 Task: Arrange a 60-minute meeting to evaluate employee performance improvement plans.
Action: Mouse moved to (85, 124)
Screenshot: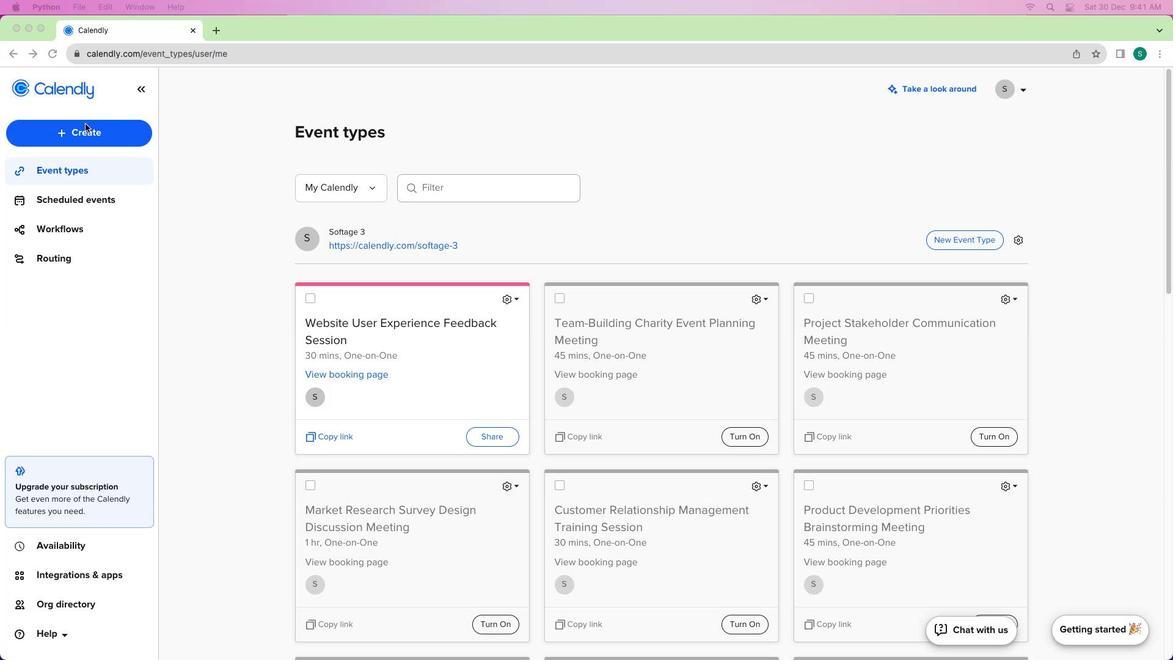 
Action: Mouse pressed left at (85, 124)
Screenshot: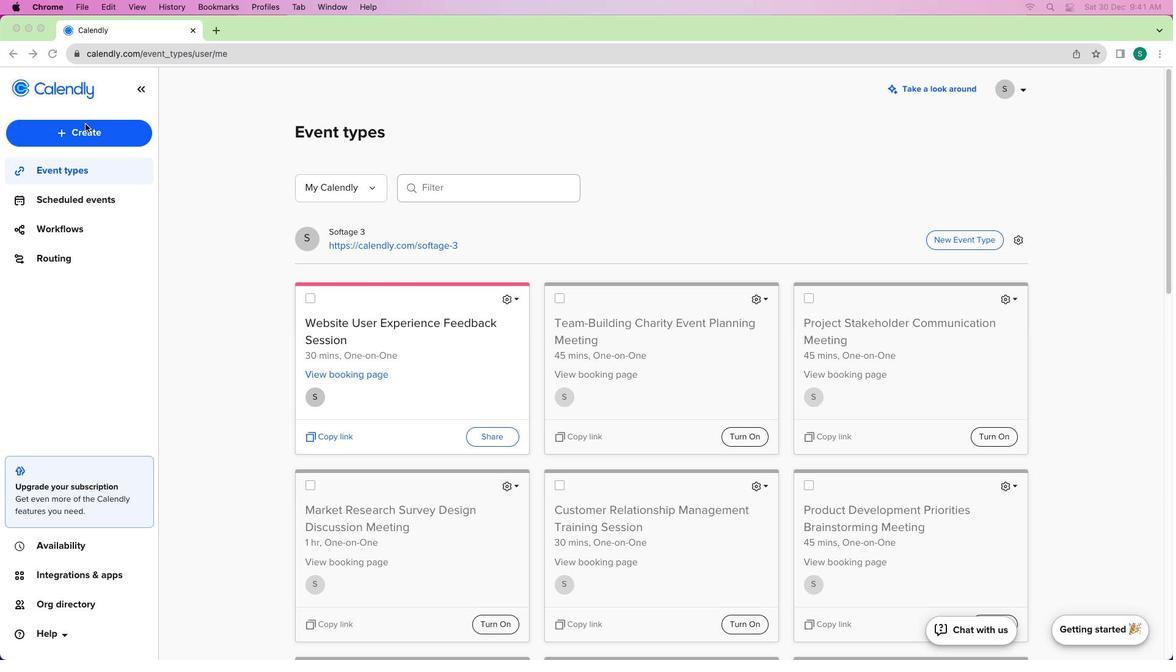 
Action: Mouse moved to (85, 132)
Screenshot: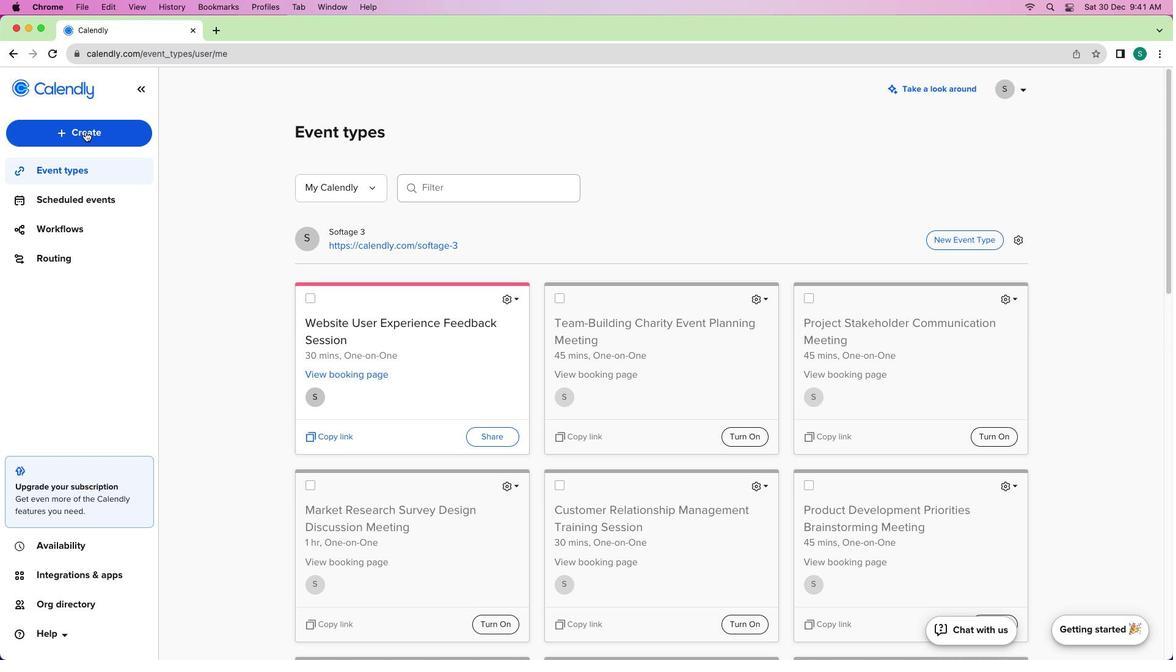 
Action: Mouse pressed left at (85, 132)
Screenshot: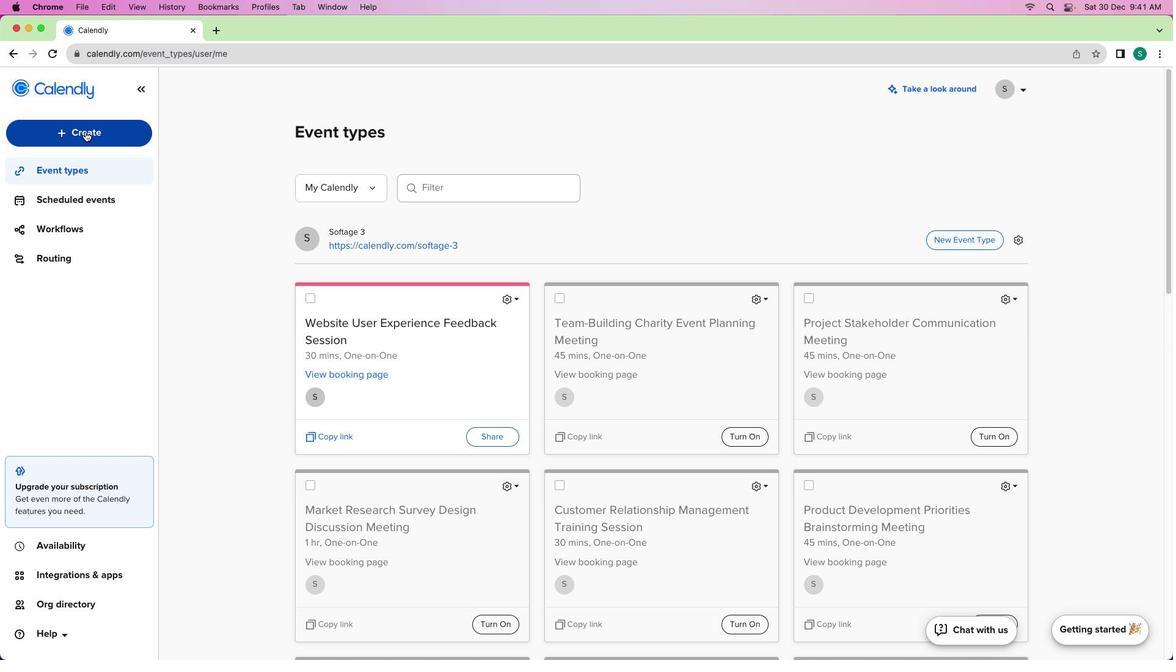 
Action: Mouse moved to (84, 172)
Screenshot: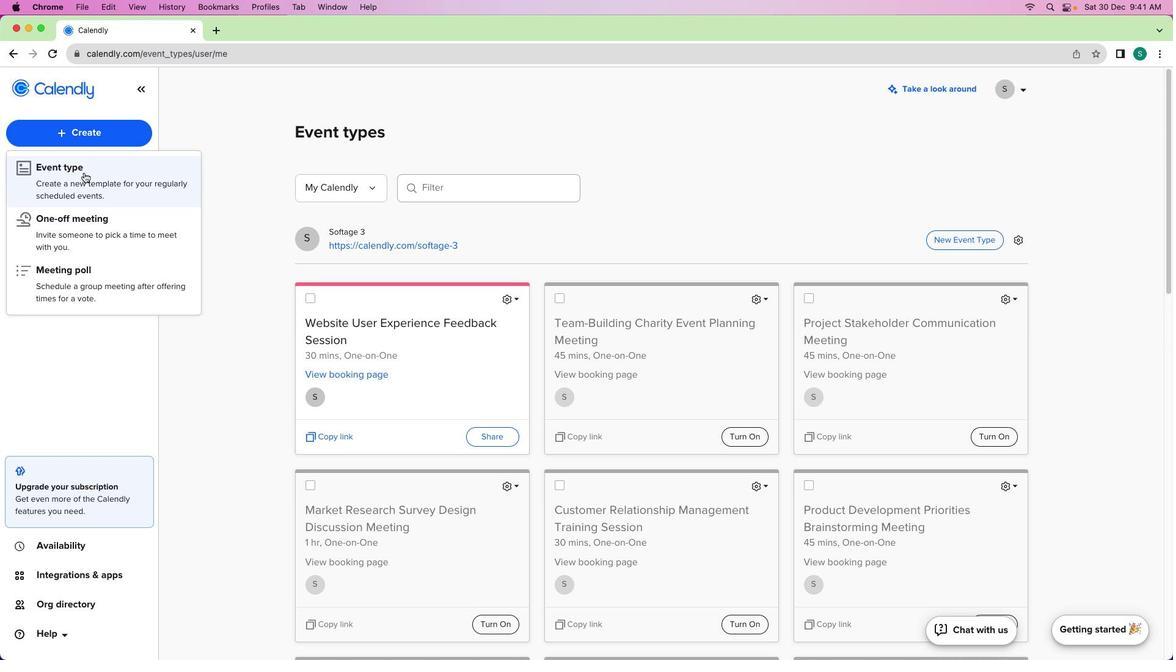 
Action: Mouse pressed left at (84, 172)
Screenshot: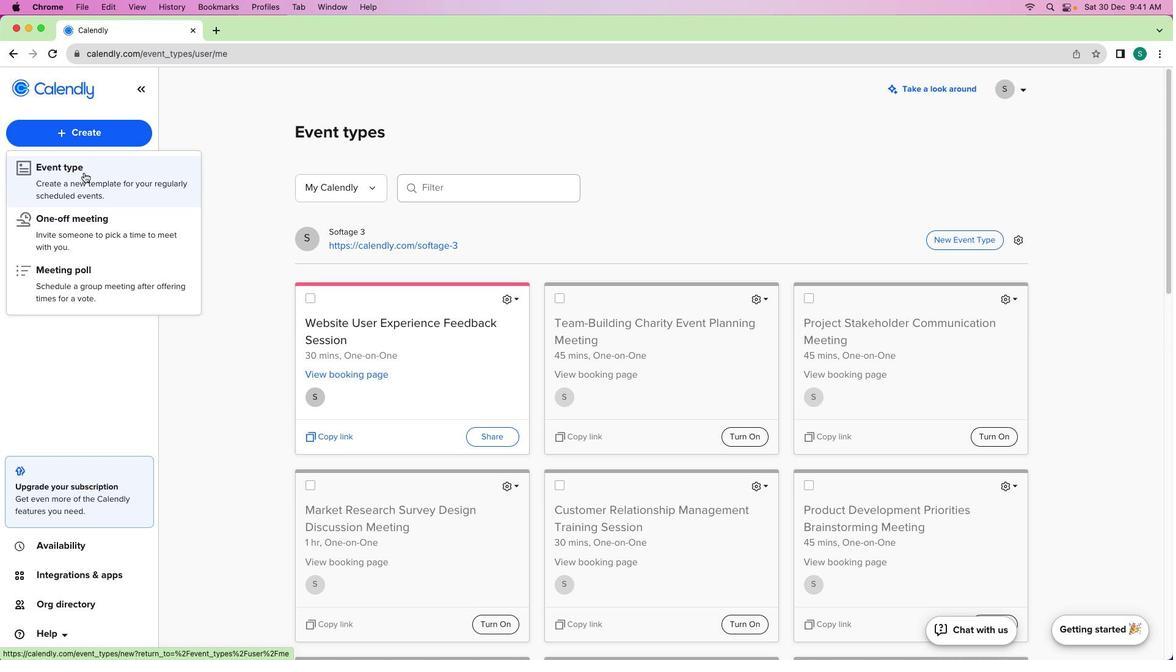 
Action: Mouse moved to (386, 259)
Screenshot: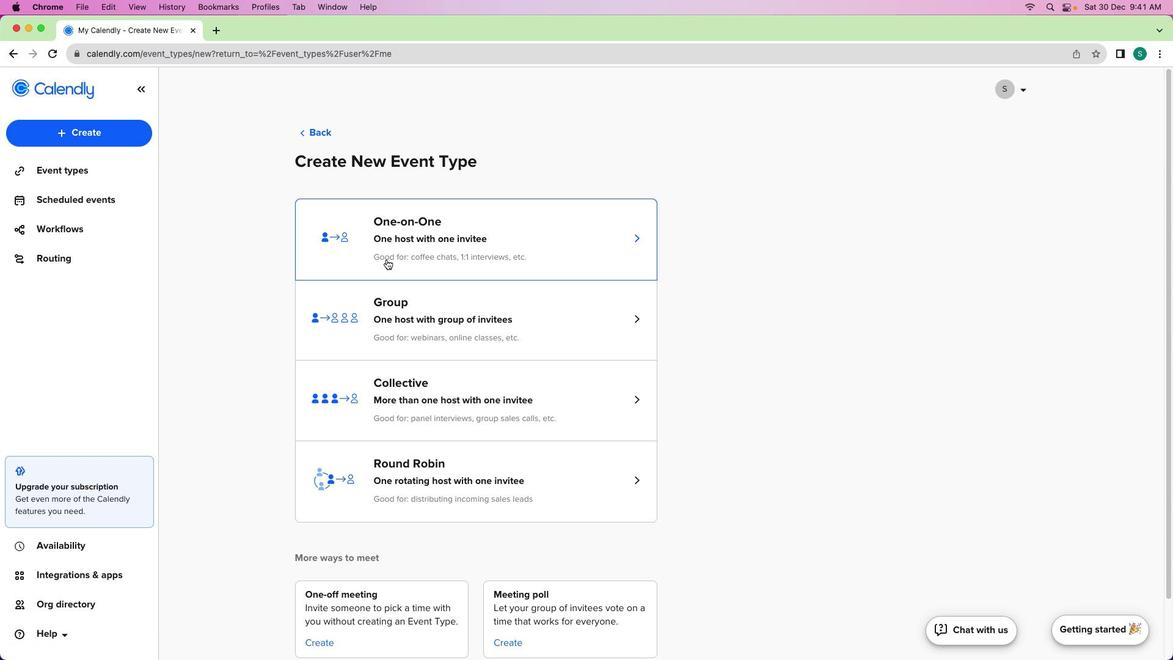 
Action: Mouse pressed left at (386, 259)
Screenshot: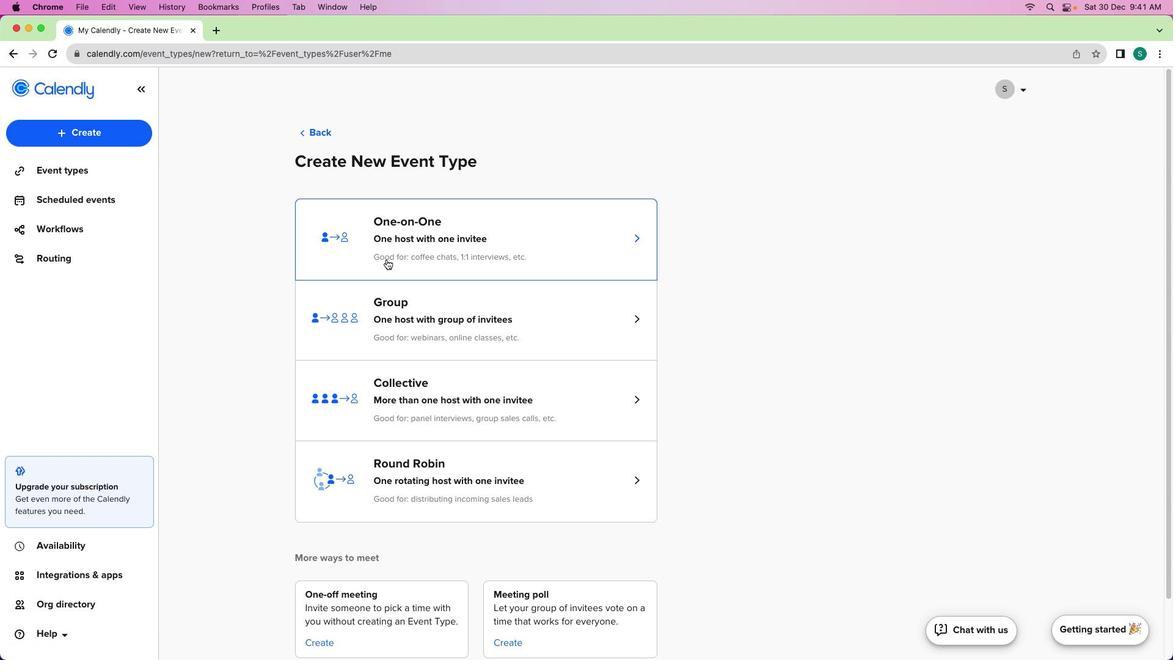 
Action: Mouse moved to (149, 192)
Screenshot: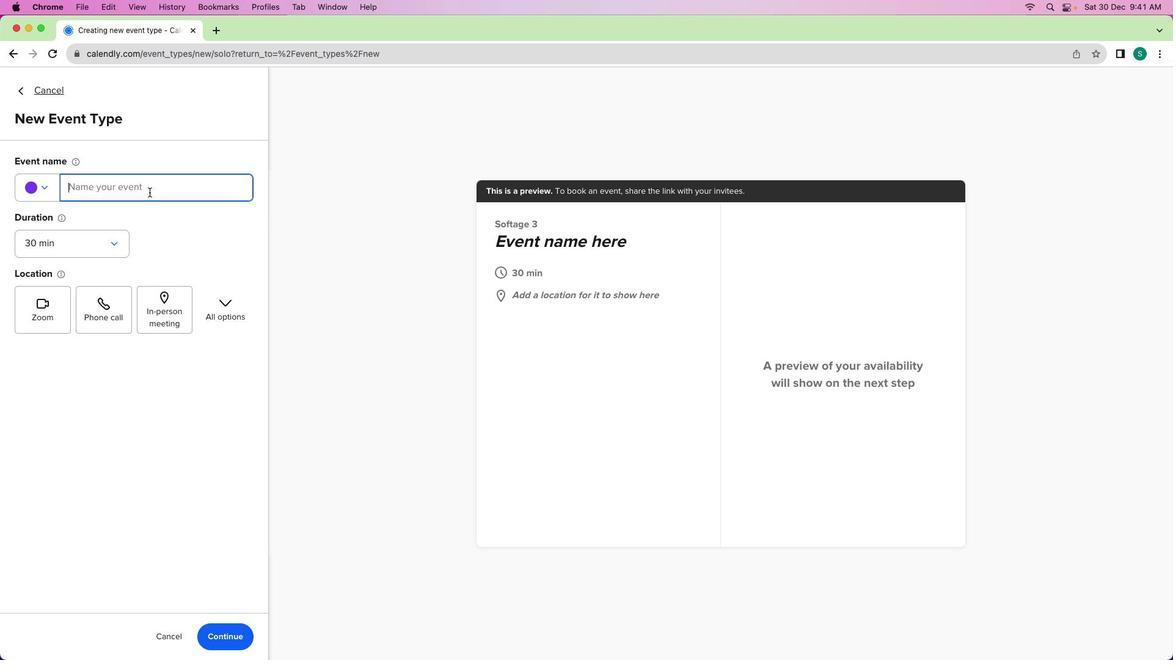 
Action: Mouse pressed left at (149, 192)
Screenshot: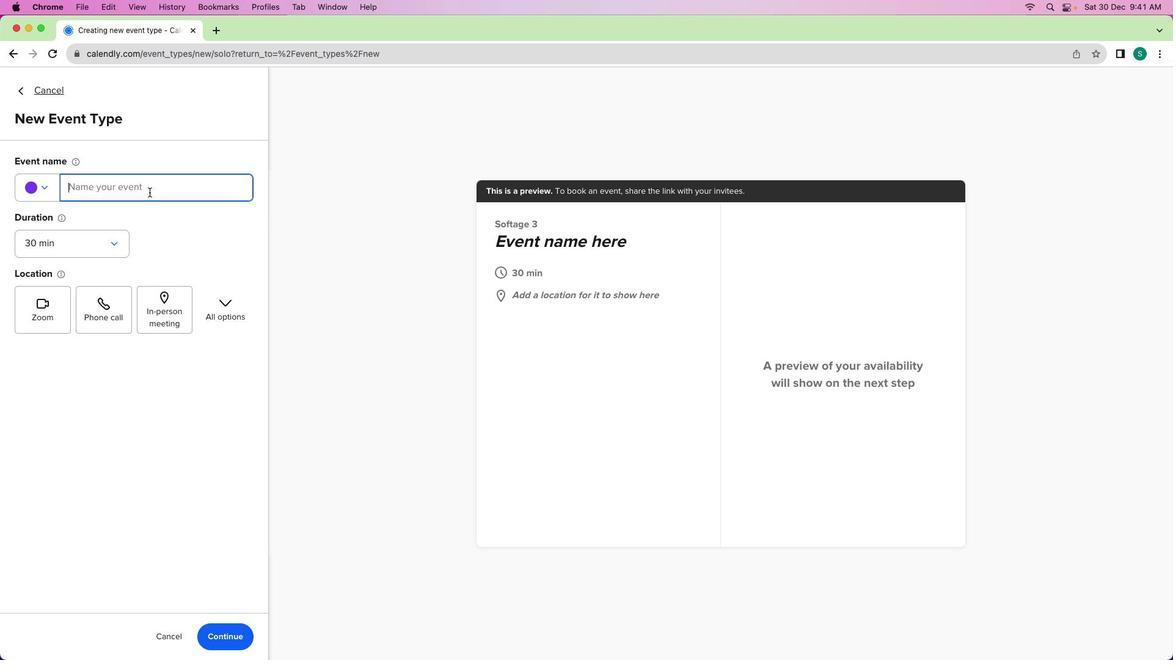 
Action: Key pressed Key.shift'E''m''p''l''o''y''e''e'Key.spaceKey.shift_r'P''e''r''f''o''r''m'Key.caps_lock'A''N''C''E'Key.spaceKey.backspaceKey.backspaceKey.backspaceKey.backspaceKey.backspaceKey.caps_lock'n'Key.backspace'a''n''c''e'Key.spaceKey.shift'I''m''p''r''o''v''e''m''e''n''t'Key.spaceKey.shift_r'P''l''a''n''s'Key.spaceKey.shift'E''v''a''l''u''a''t''i''o''n'
Screenshot: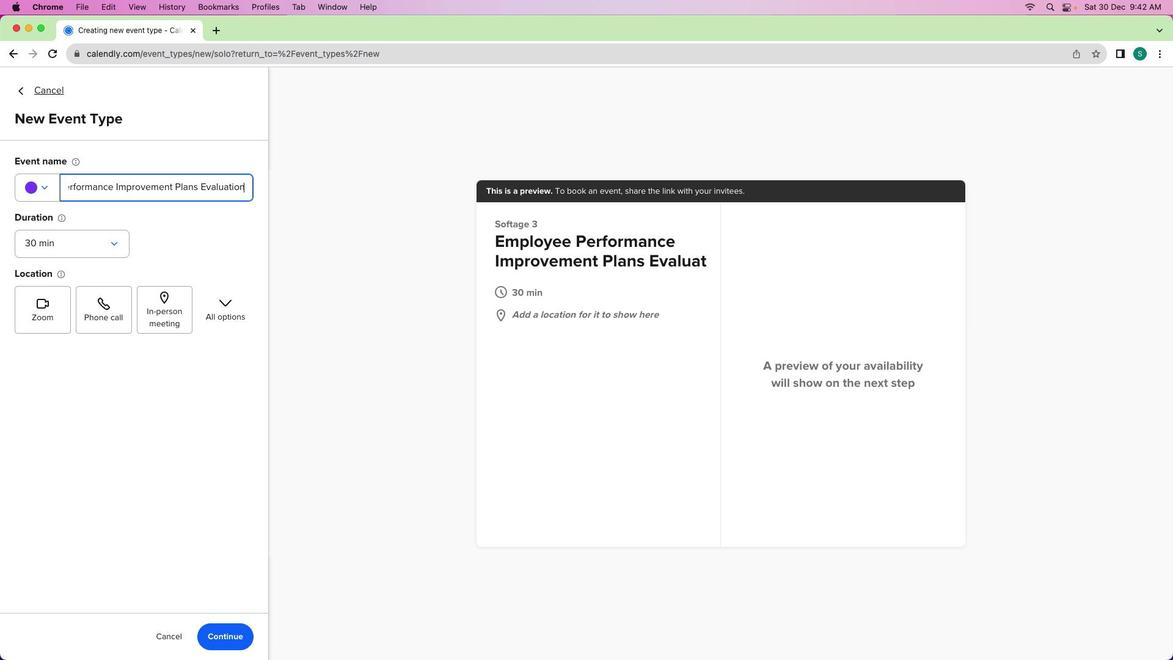 
Action: Mouse moved to (59, 241)
Screenshot: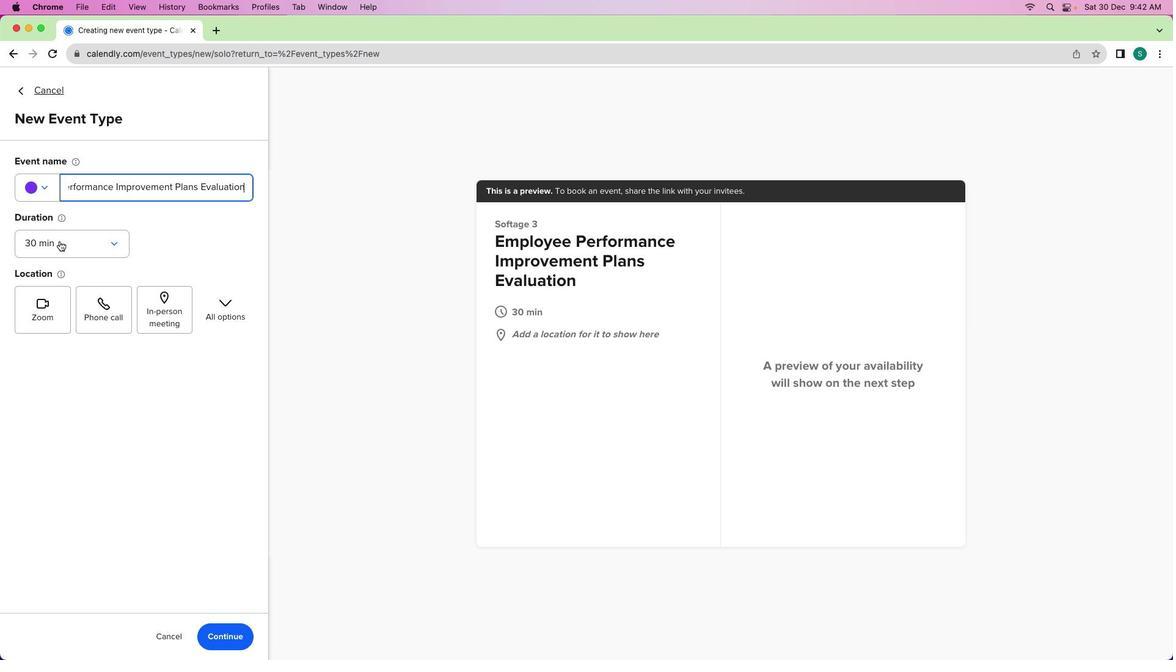 
Action: Mouse pressed left at (59, 241)
Screenshot: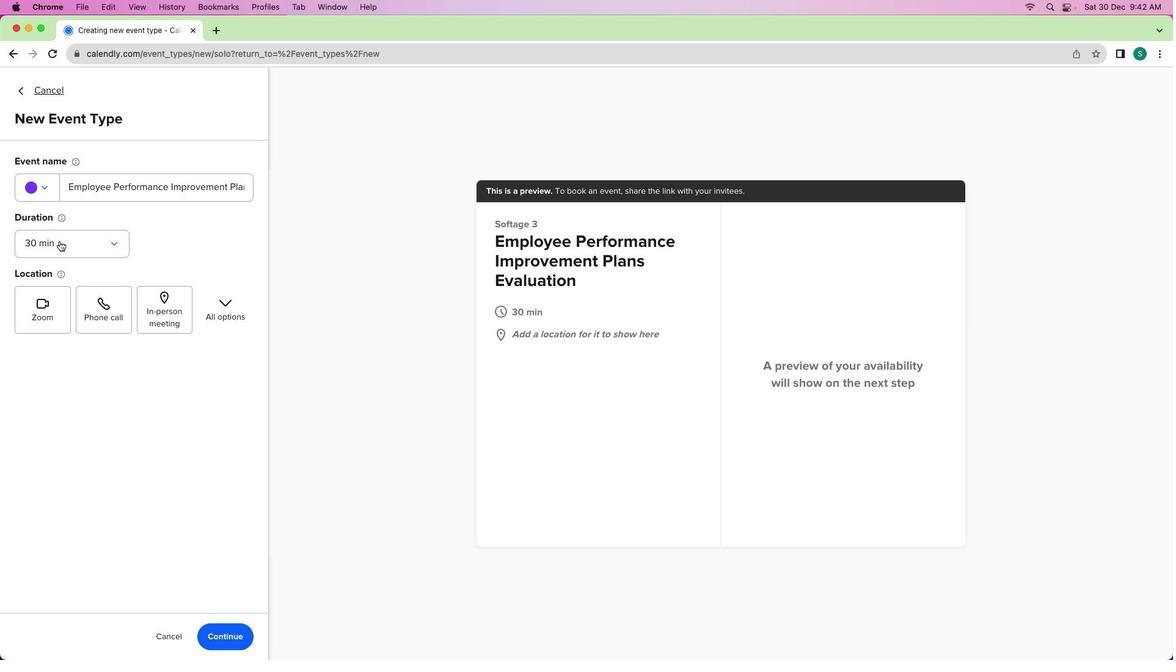 
Action: Mouse moved to (67, 350)
Screenshot: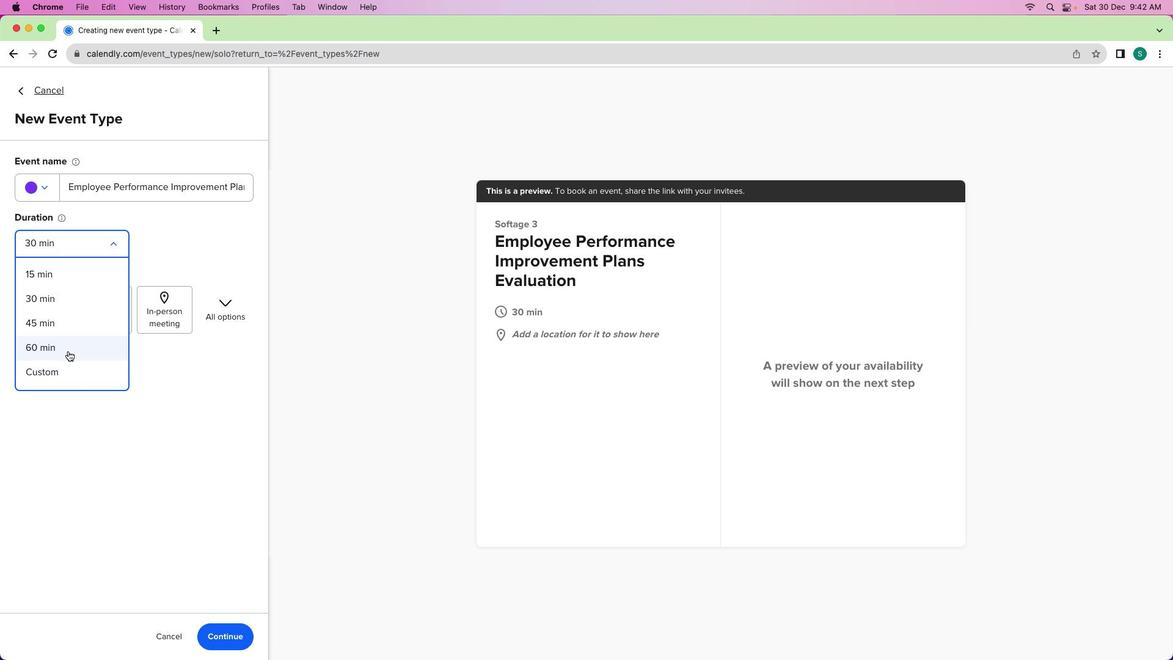 
Action: Mouse pressed left at (67, 350)
Screenshot: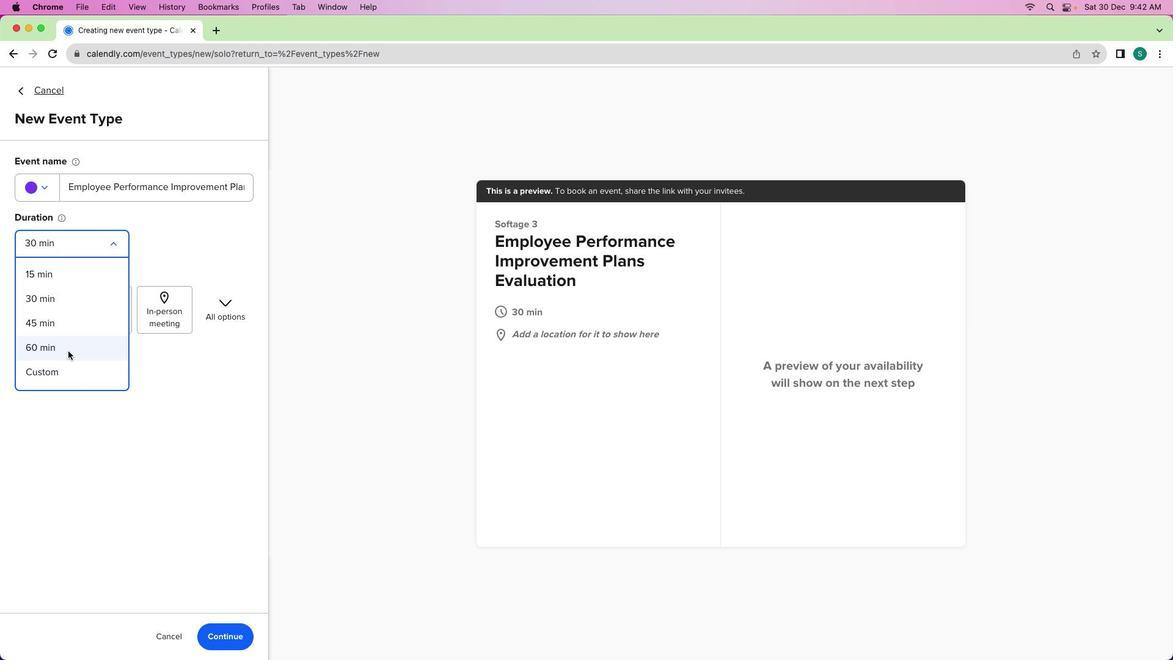 
Action: Mouse moved to (42, 192)
Screenshot: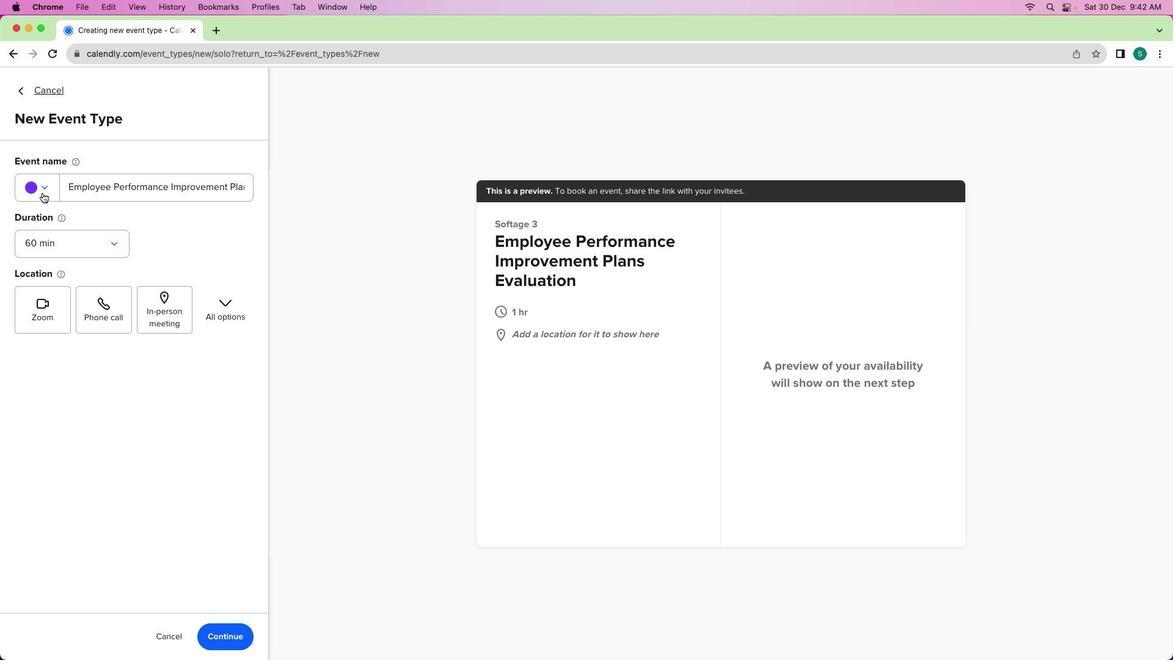 
Action: Mouse pressed left at (42, 192)
Screenshot: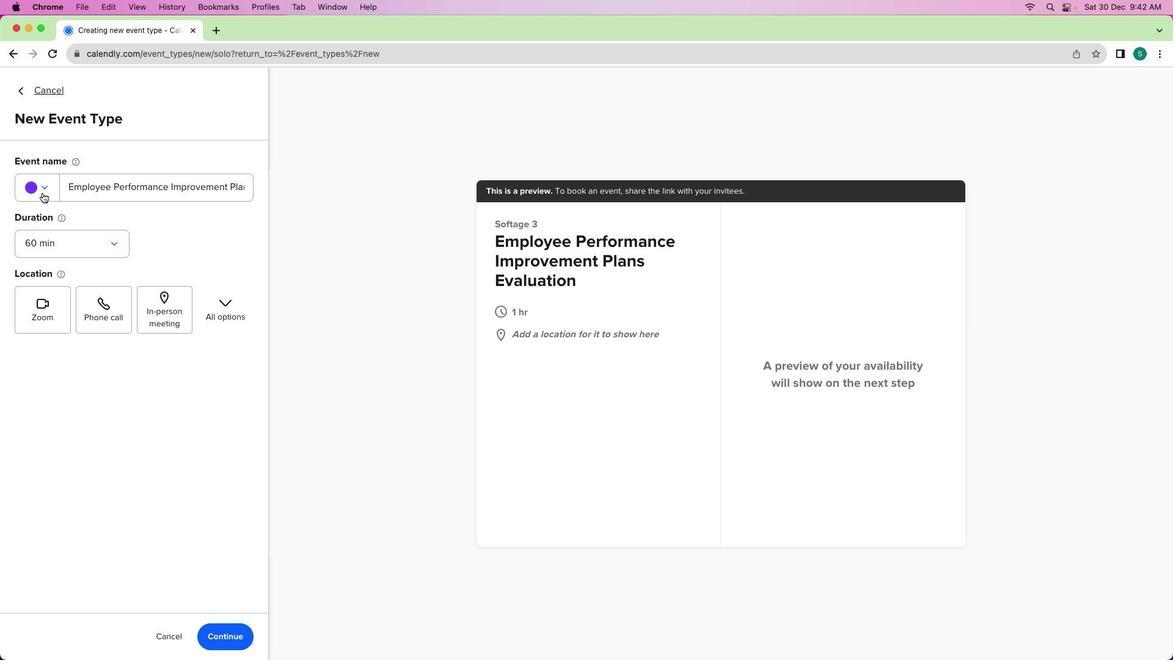 
Action: Mouse moved to (79, 279)
Screenshot: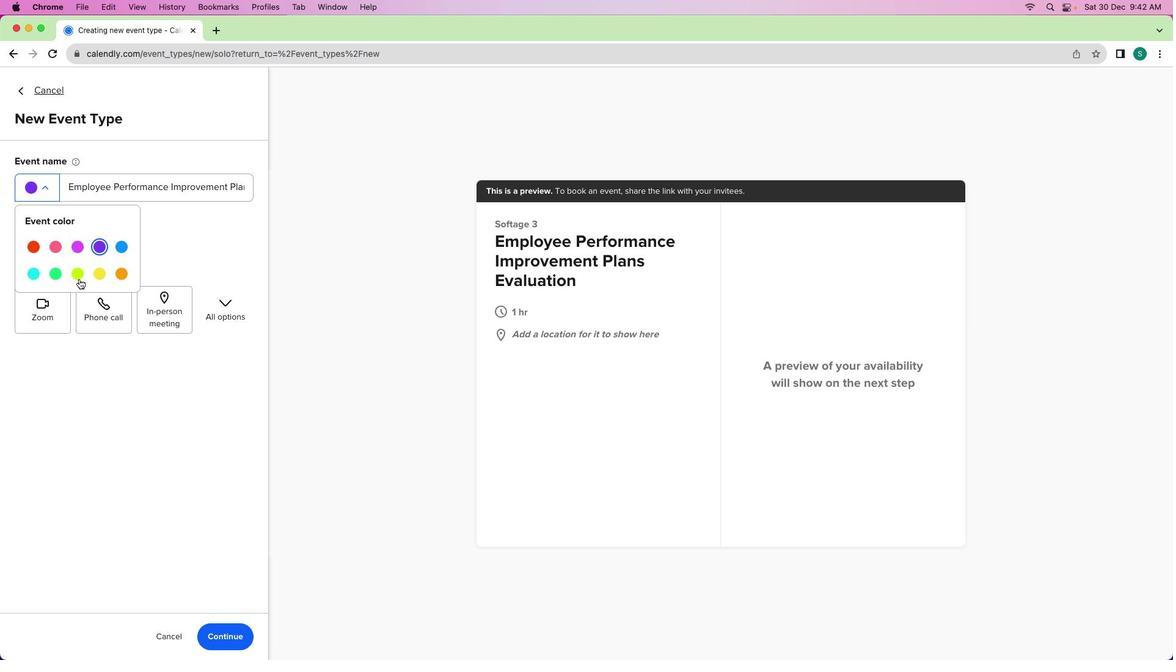 
Action: Mouse pressed left at (79, 279)
Screenshot: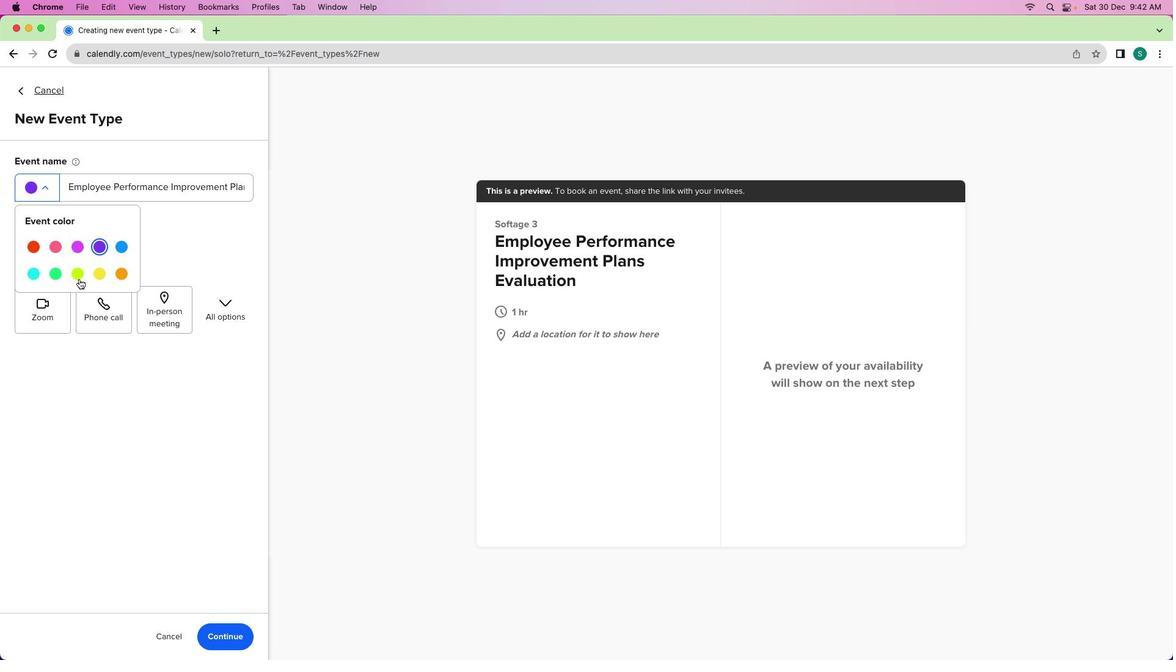 
Action: Mouse moved to (224, 635)
Screenshot: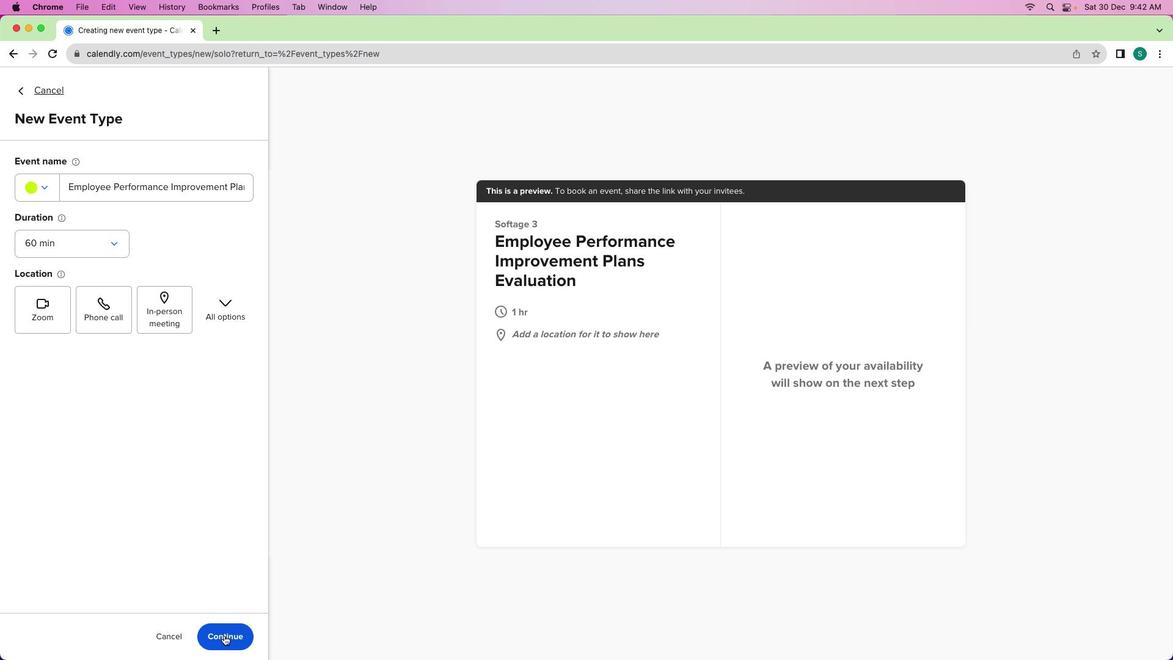 
Action: Mouse pressed left at (224, 635)
Screenshot: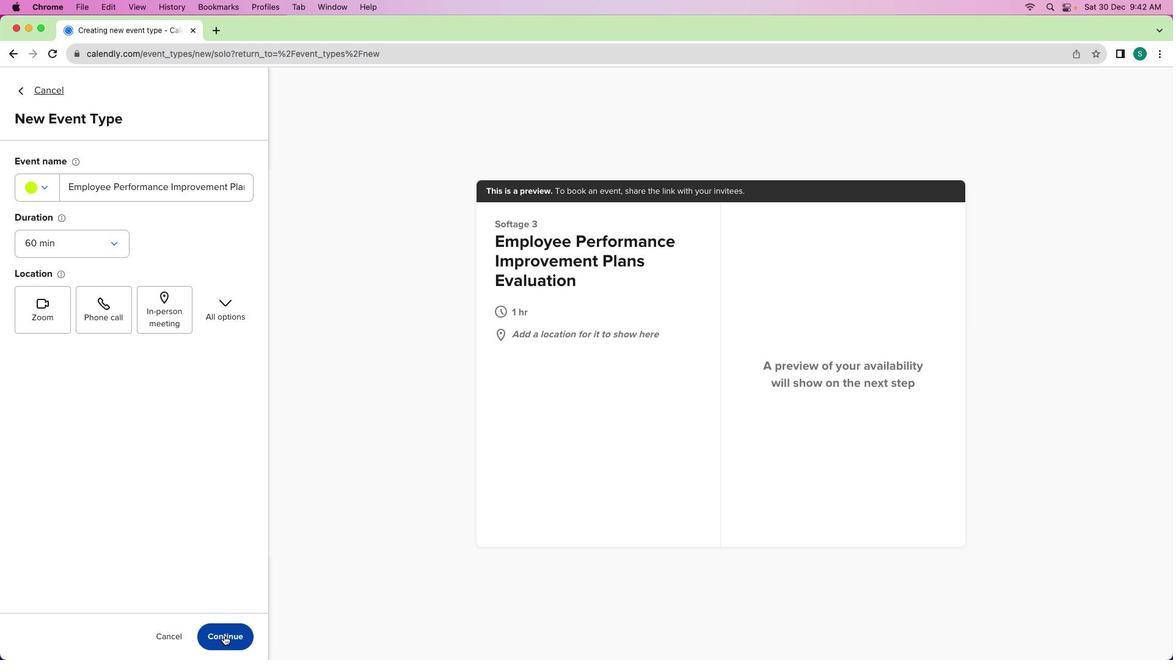 
Action: Mouse moved to (198, 252)
Screenshot: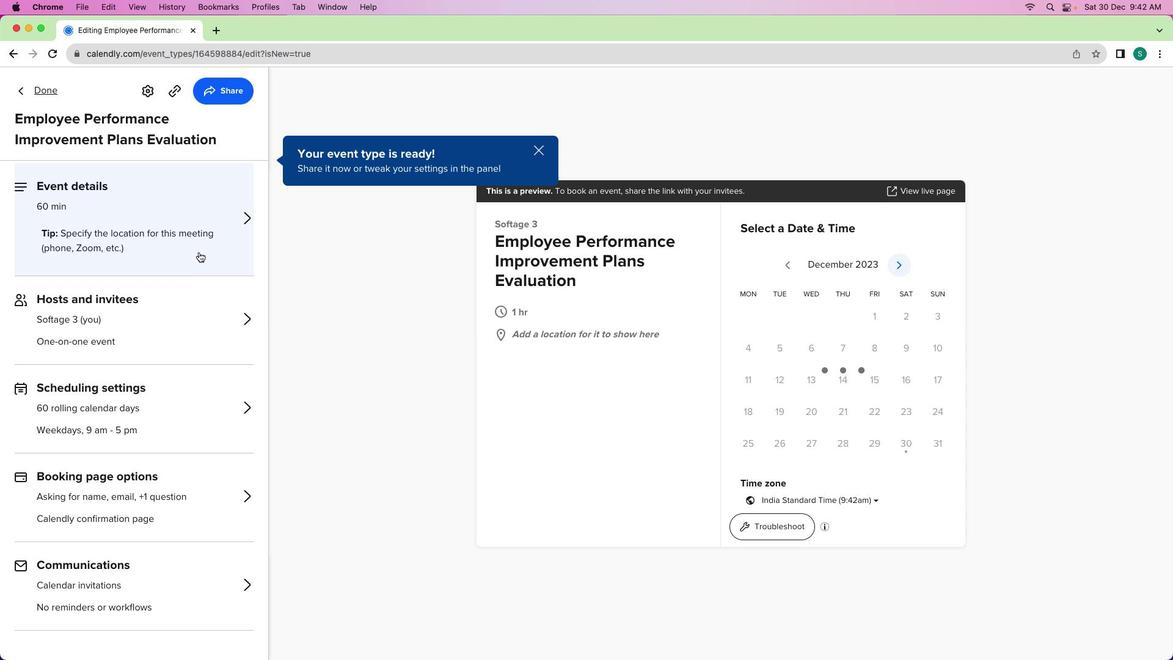 
Action: Mouse pressed left at (198, 252)
Screenshot: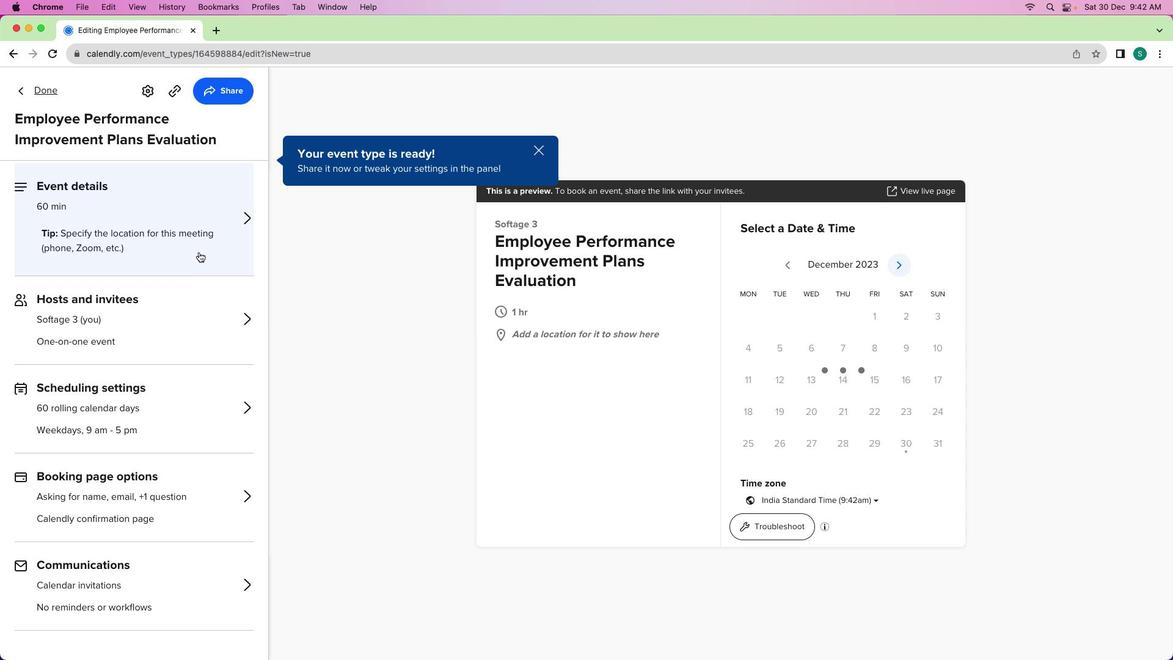 
Action: Mouse moved to (78, 442)
Screenshot: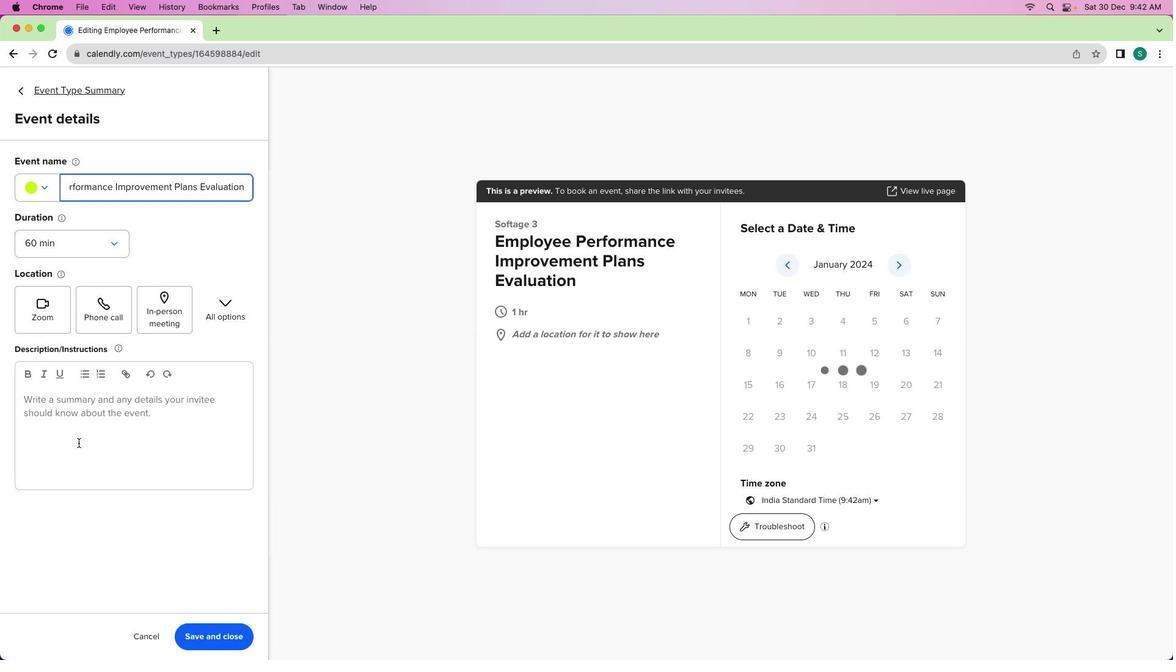 
Action: Mouse pressed left at (78, 442)
Screenshot: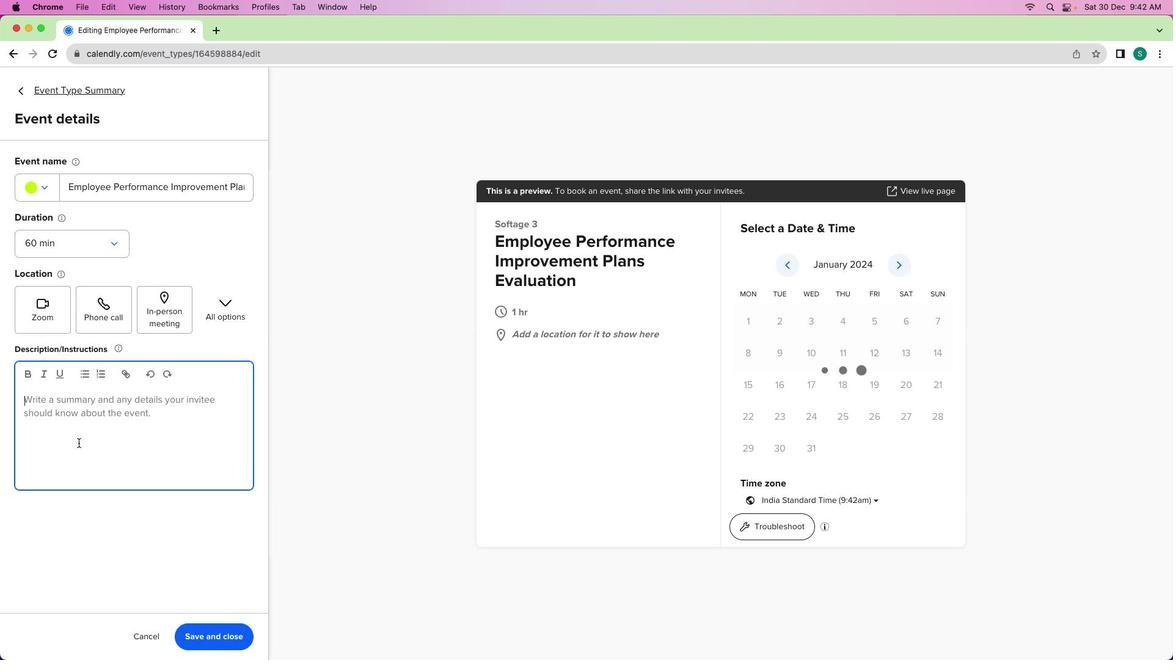 
Action: Mouse moved to (87, 363)
Screenshot: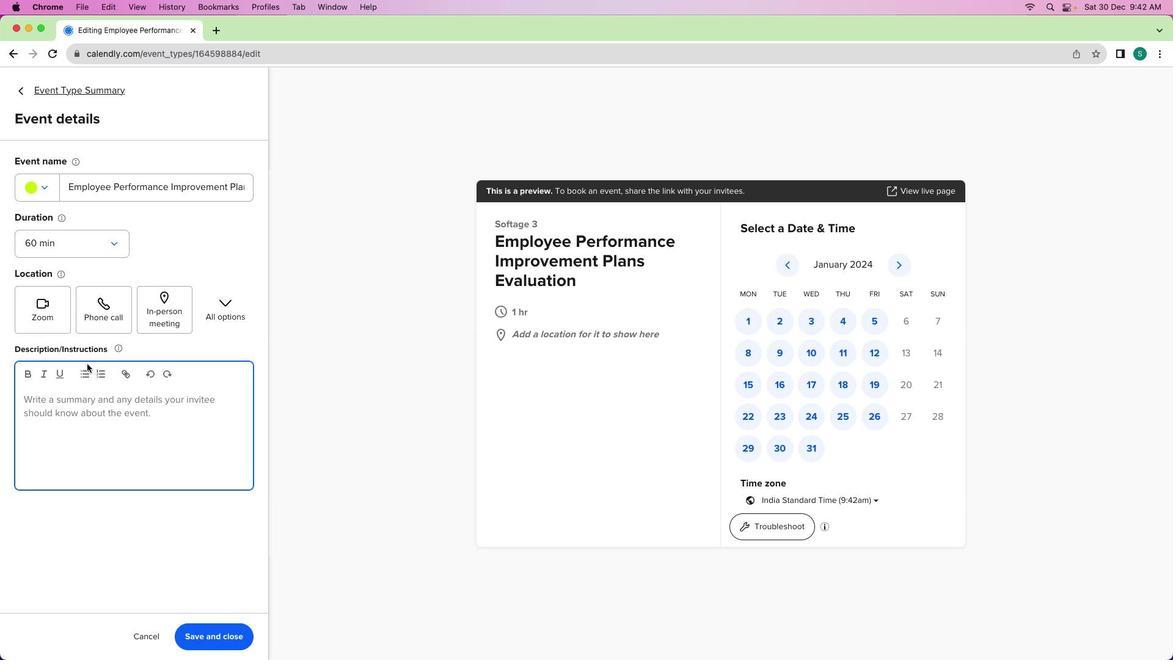
Action: Key pressed Key.shift_r'I'Key.space'i''n''v''i''t''e'Key.space'y''o''u'Key.space't''o'Key.space'a'Key.space'c''o''m''p''r''e''h''e''n''s''i''v''e'Key.space'm''e''e''t''i''n''g'Key.space'f''o''c''u''s''e''d'Key.space'o''n'Key.space'e''v''a''l''u''a''t''i''n''g'Key.space'e''m''p''l''o''y''e''e'Key.space'p''e''r''f''o''r''m''a''n''c''e'Key.space'i''m''p''r''o''v''e''m''e''n''t'Key.space'p''l''a''n''s''.'Key.spaceKey.shift'W''e'Key.space'w''i''l''l'Key.space'l''o''o''k'Key.space'i''n'Key.spaceKey.backspace't''o'Key.space'i''n''d''i''v''i''d''u''a''l'Key.space'i''m''r'Key.backspace'p''r''o''v''e''m''e''n''t'Key.space'p''l''a''n''s'','Key.space'a''s''s''e''s''s'Key.space'p''r''o''g''r''e''s''s'Key.spaceKey.backspace','Key.space'a''n''d'Key.space'd''i''s''c''u''s''s'Key.space'a''n''y'Key.space'a''d''j''u''s''t''m''e''n''t''s'Key.space'o''r'Key.space'a''d''d''i''y'Key.backspace't''i''o''n''a''l'Key.space's''u''p''p''o''r''t'Key.space'n''e''e''d''e''d'Key.space't''o'Key.space'e''n''s''u''r''e'Key.space't''h''e'Key.space's''u''c''c''e''s''s'Key.space'o''f'Key.space'o''u''r'Key.space't''e''a''m'Key.space'm''e''m''b''n'Key.backspace'e''r''s''.'
Screenshot: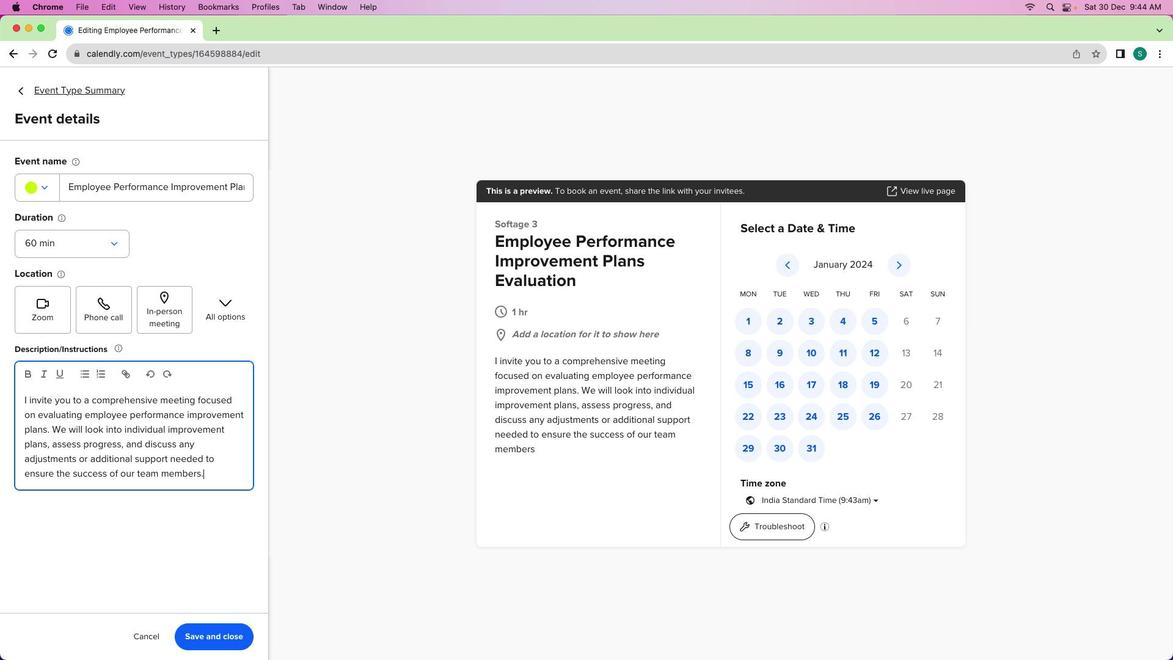 
Action: Mouse moved to (223, 632)
Screenshot: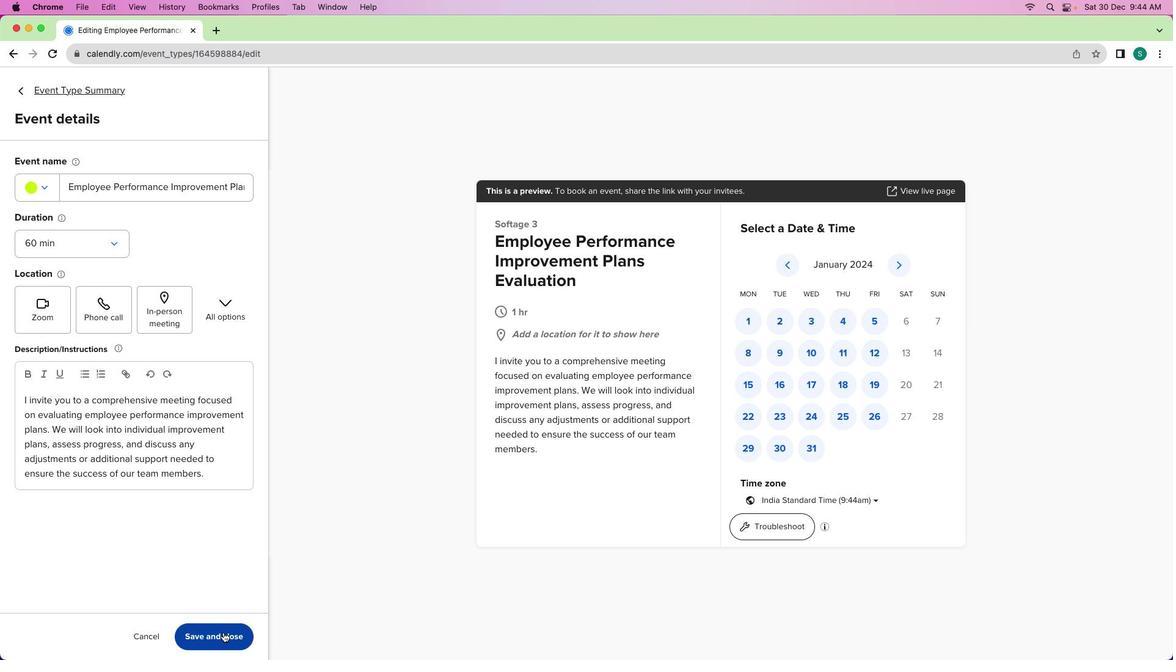 
Action: Mouse pressed left at (223, 632)
Screenshot: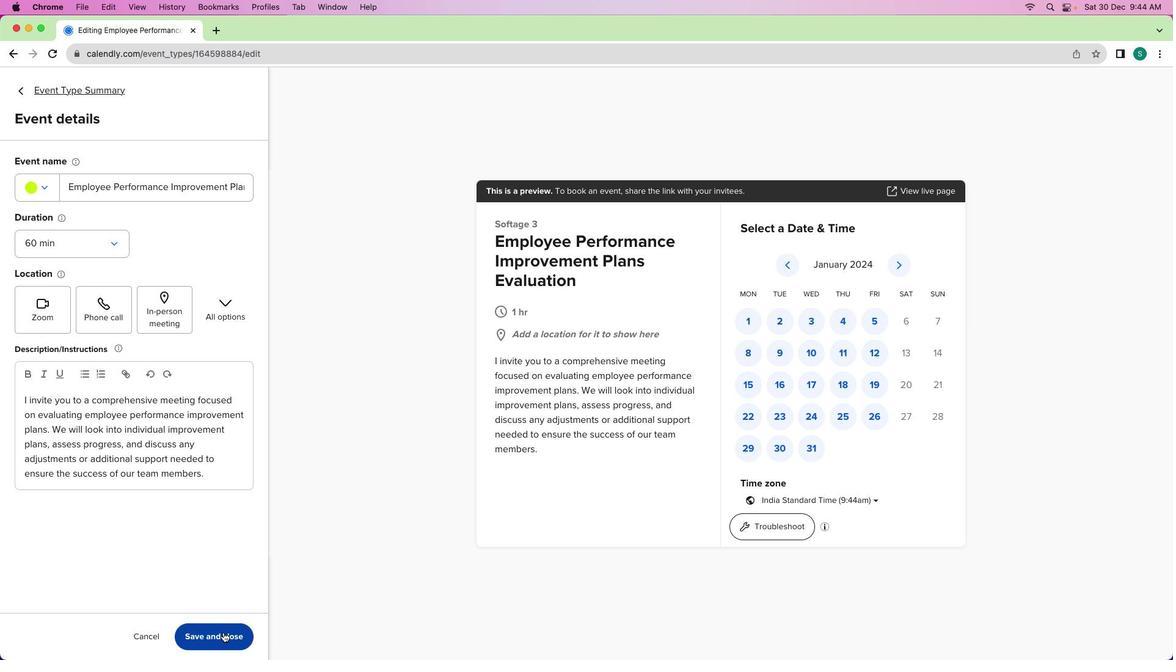 
Action: Mouse moved to (42, 89)
Screenshot: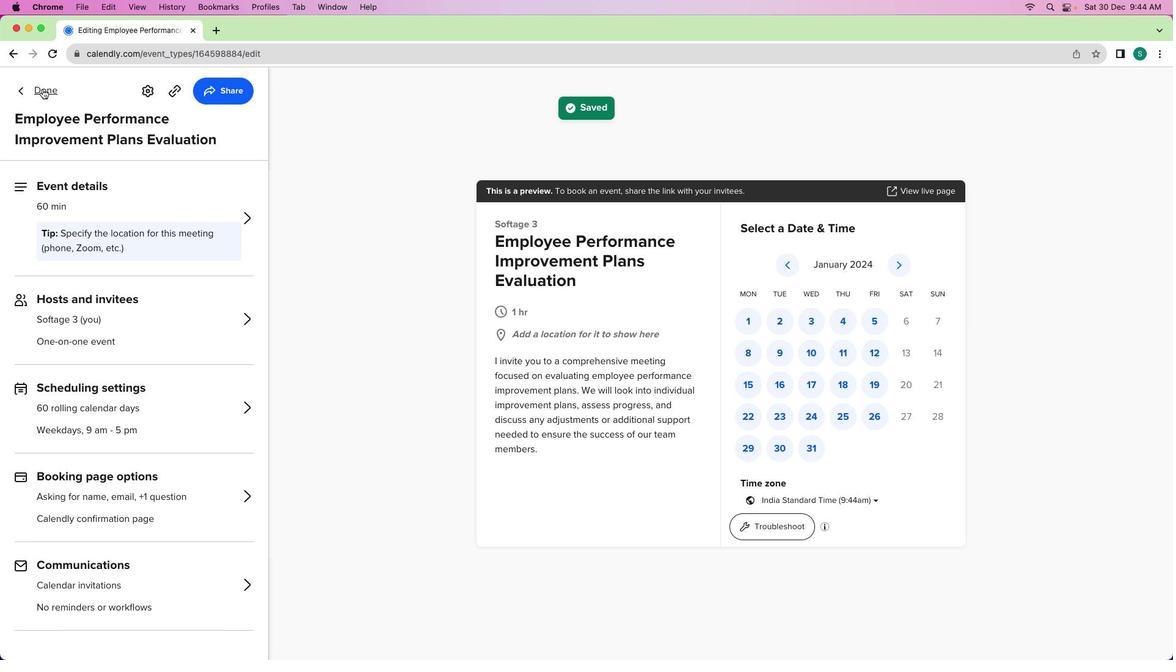 
Action: Mouse pressed left at (42, 89)
Screenshot: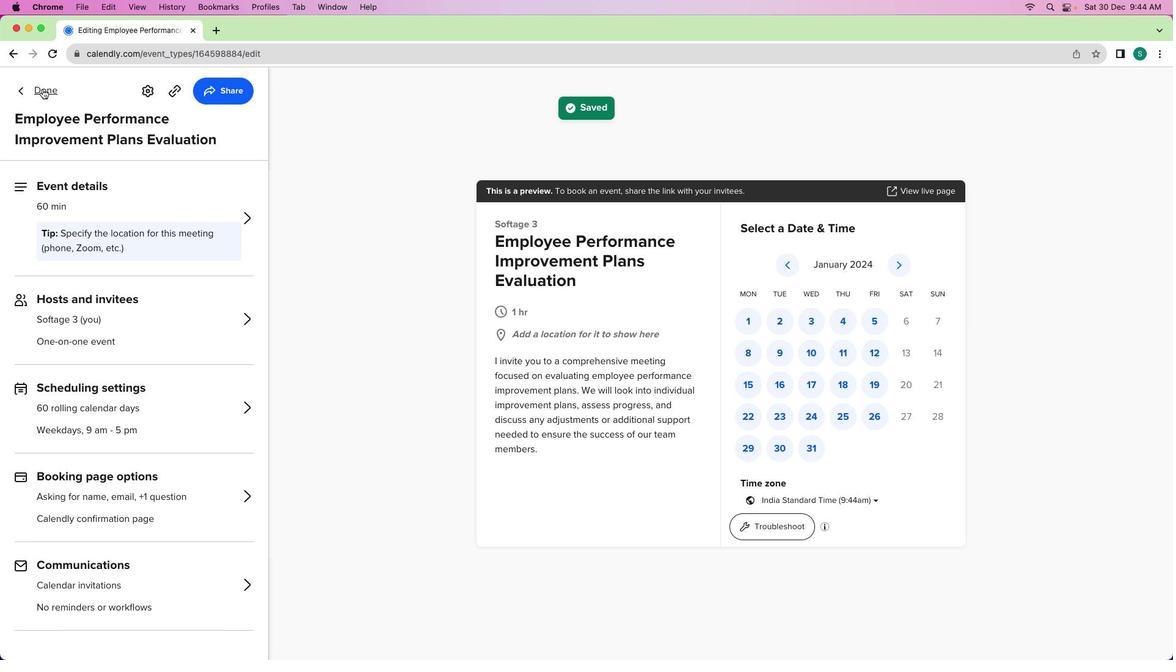
Action: Mouse moved to (428, 383)
Screenshot: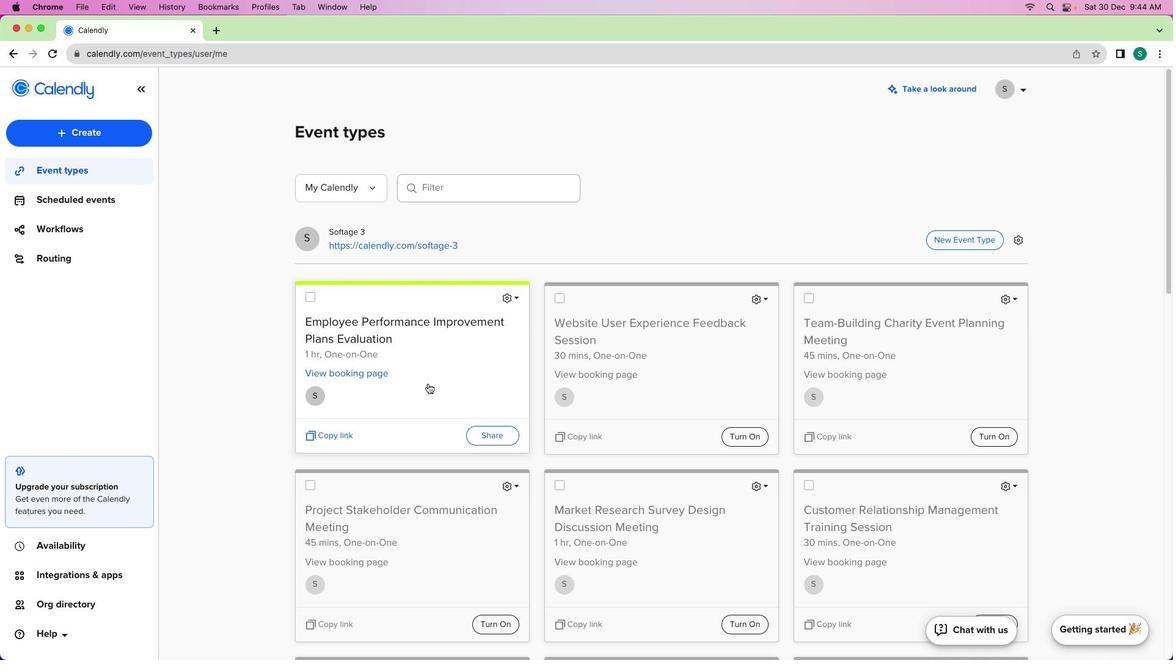
